 Task: Make in the project ArrowSprint an epic 'Machine Learning Implementation'. Create in the project ArrowSprint an epic 'Natural Language Processing Integration'. Add in the project ArrowSprint an epic 'Enterprise Resource Planning (ERP) Implementation'
Action: Mouse moved to (222, 63)
Screenshot: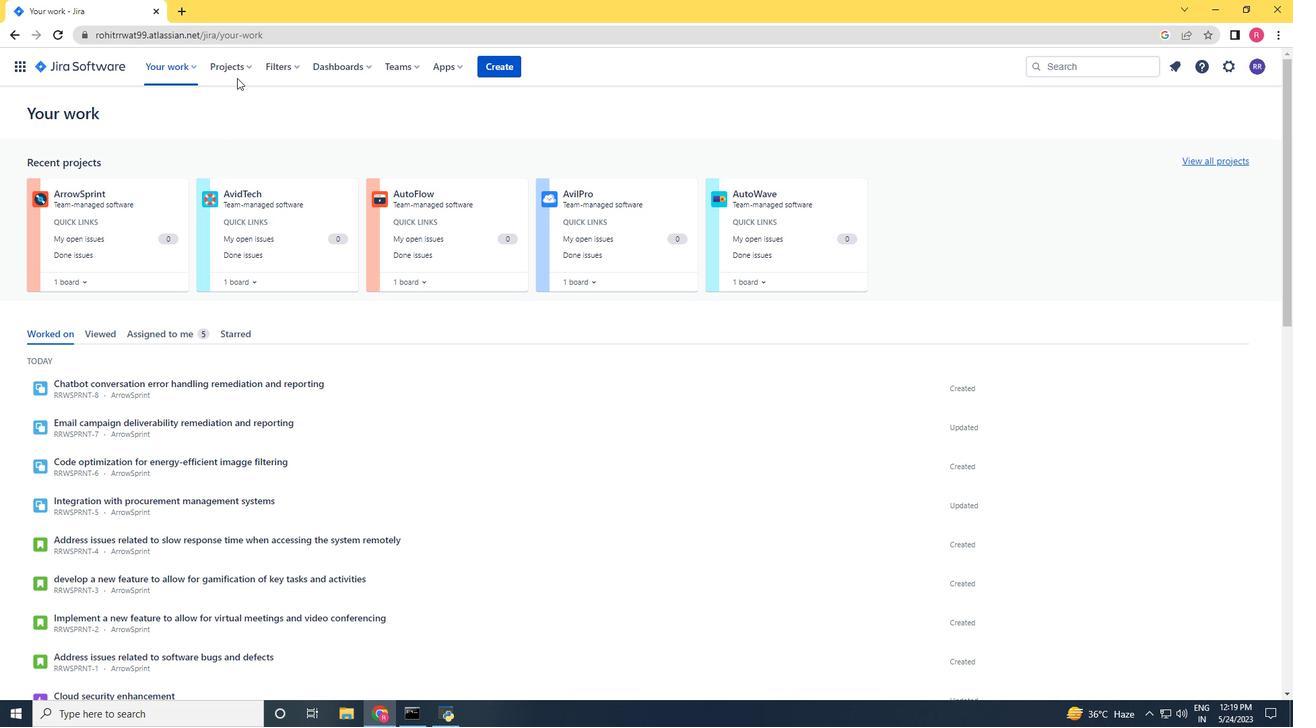 
Action: Mouse pressed left at (222, 63)
Screenshot: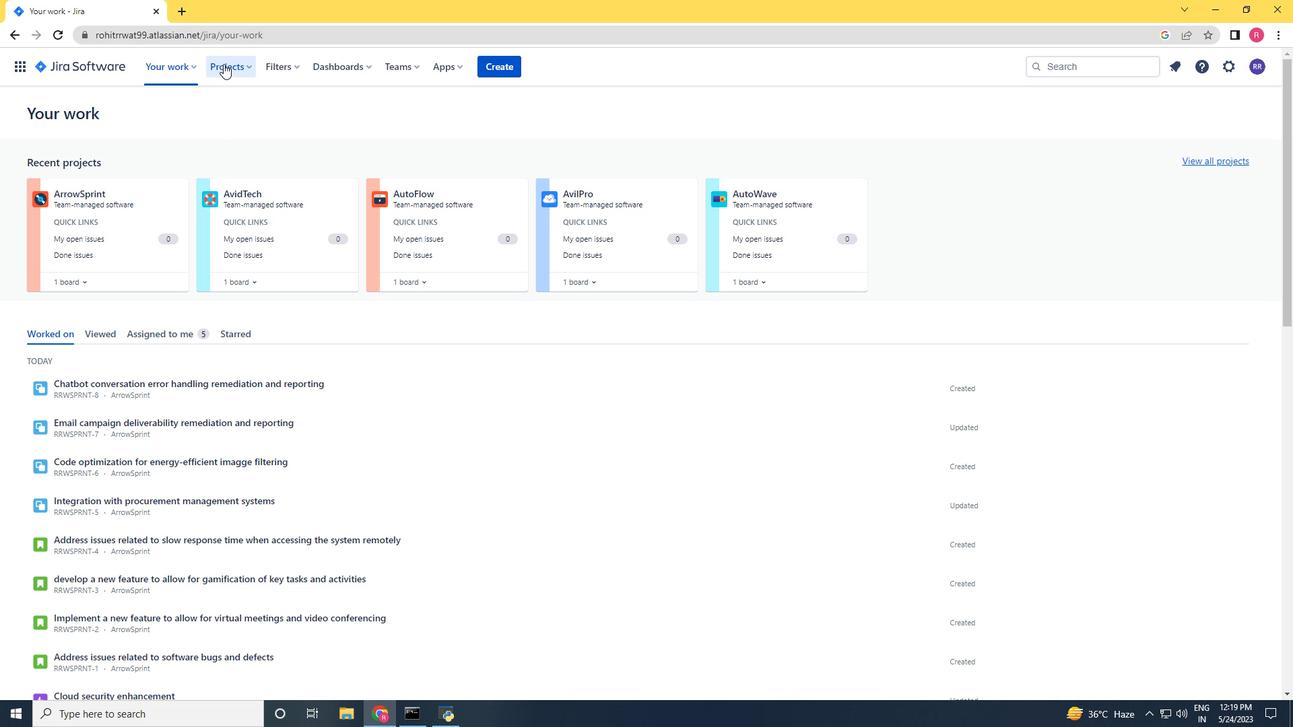 
Action: Mouse moved to (266, 120)
Screenshot: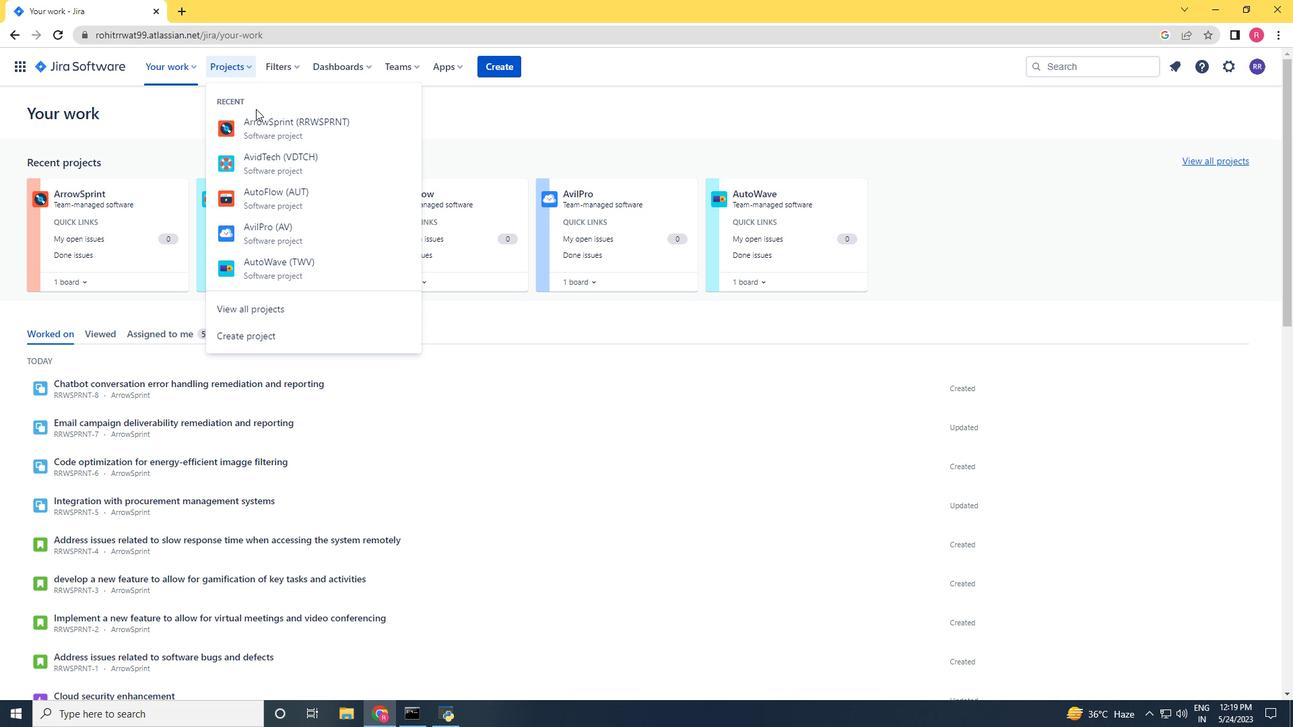 
Action: Mouse pressed left at (266, 120)
Screenshot: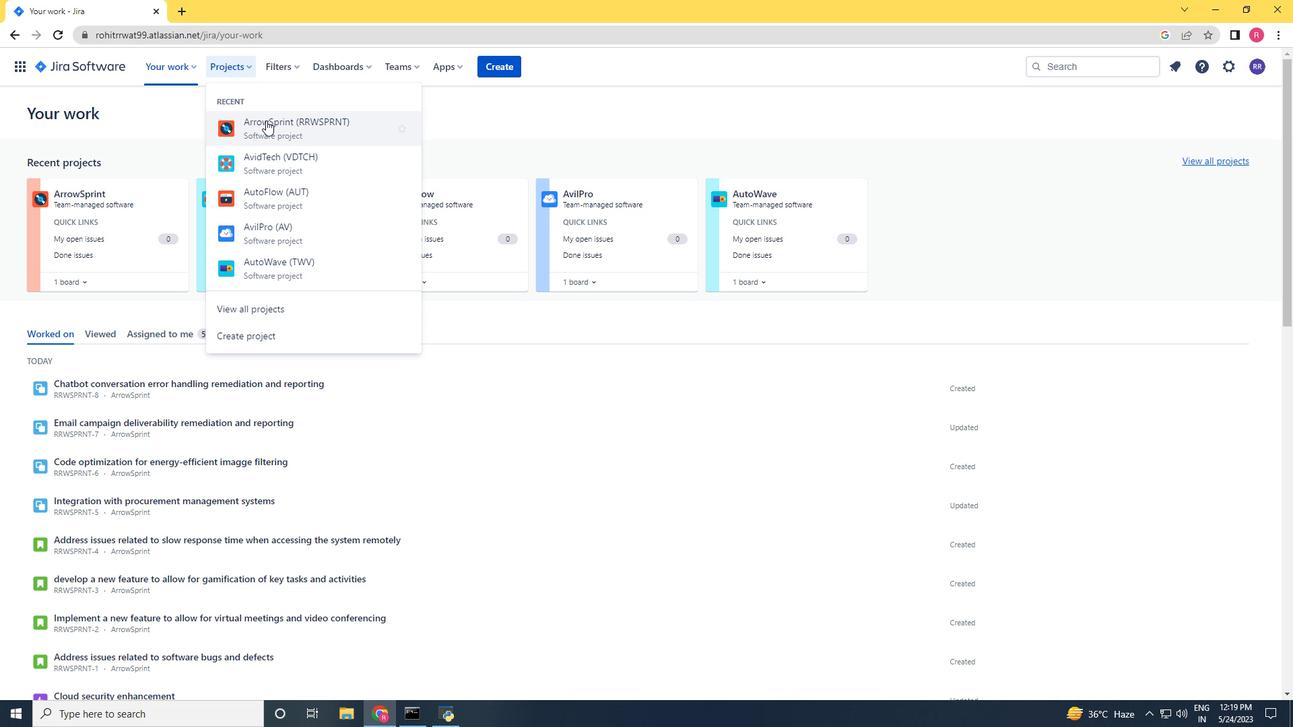 
Action: Mouse moved to (89, 203)
Screenshot: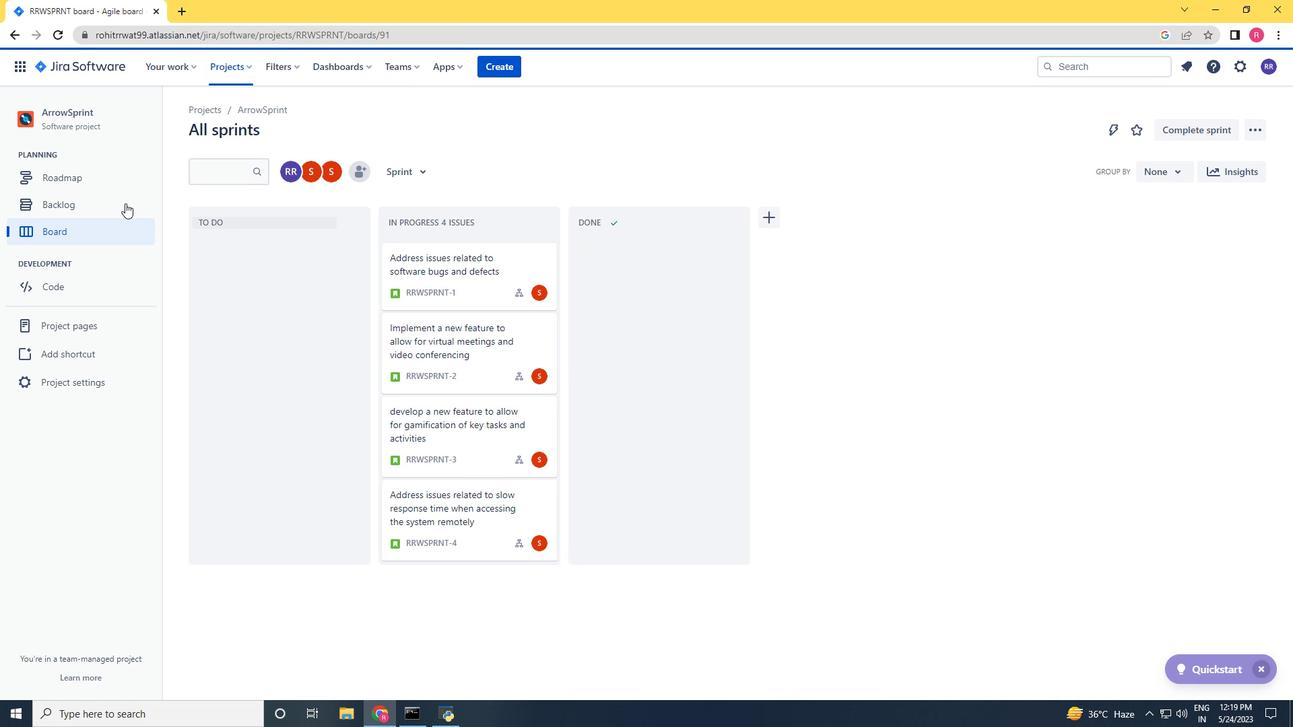 
Action: Mouse pressed left at (89, 203)
Screenshot: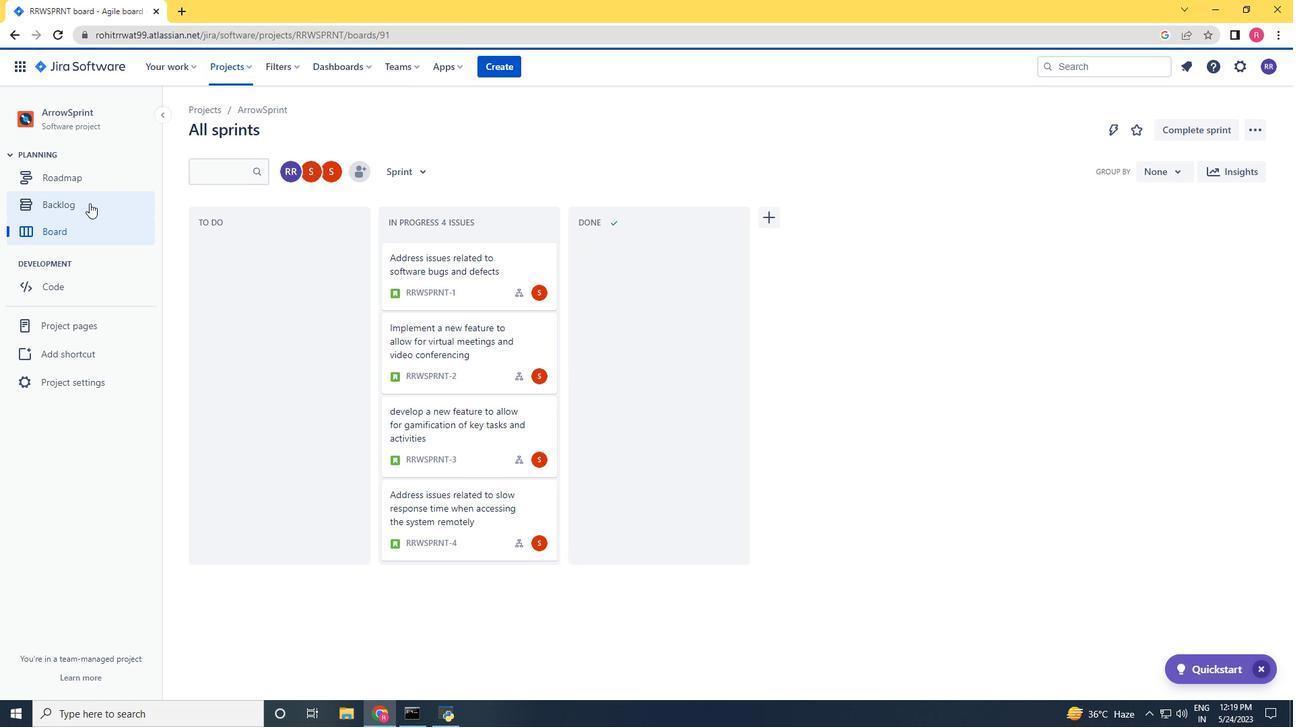 
Action: Mouse moved to (410, 171)
Screenshot: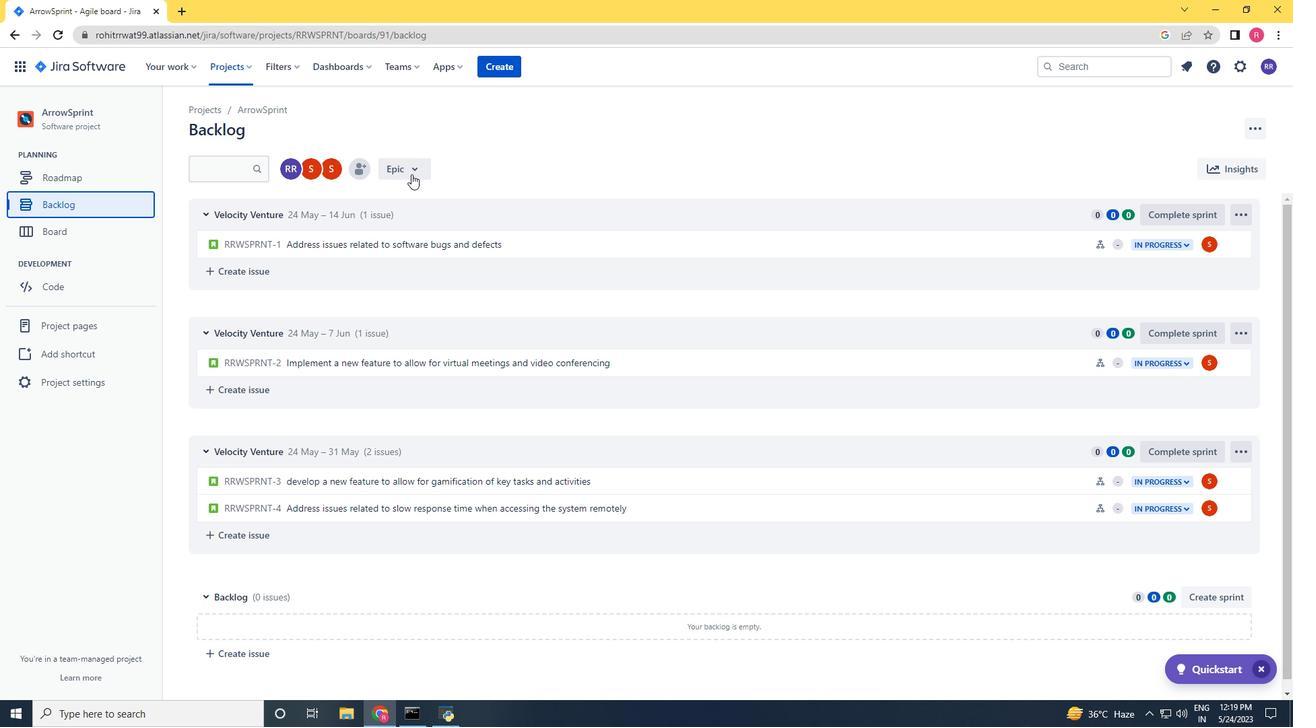 
Action: Mouse pressed left at (410, 171)
Screenshot: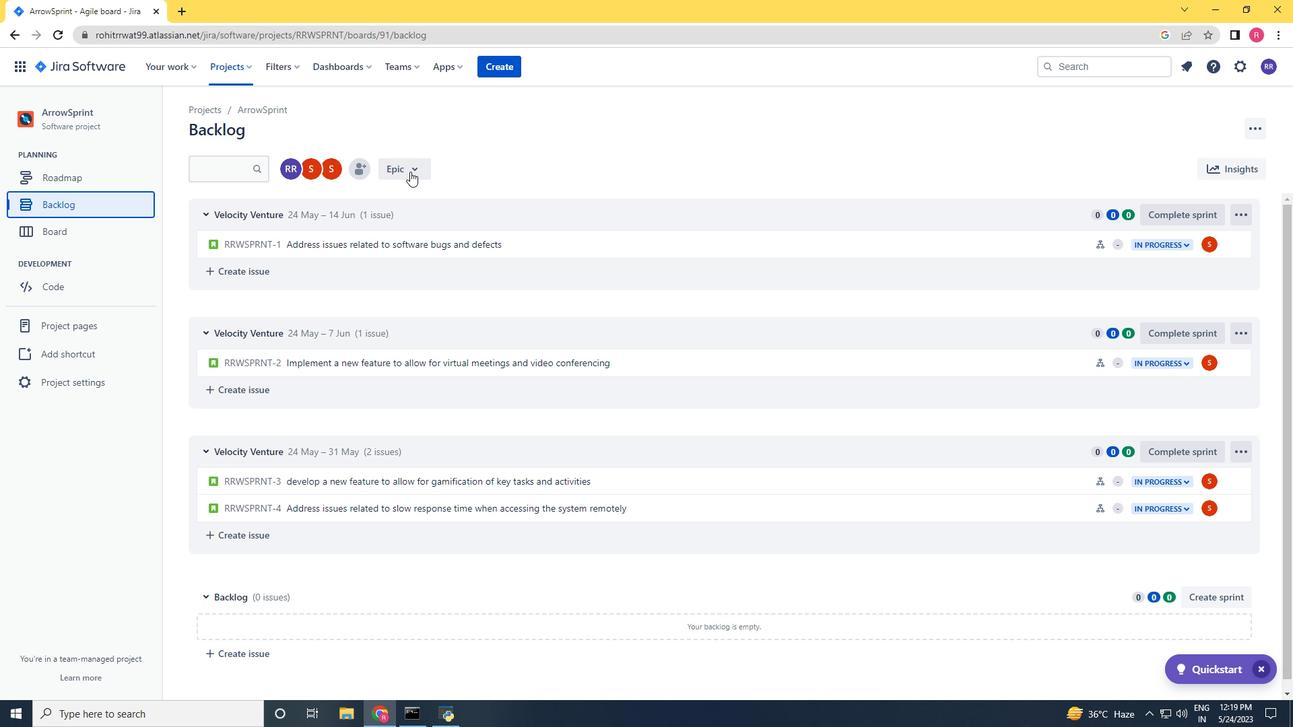 
Action: Mouse moved to (410, 252)
Screenshot: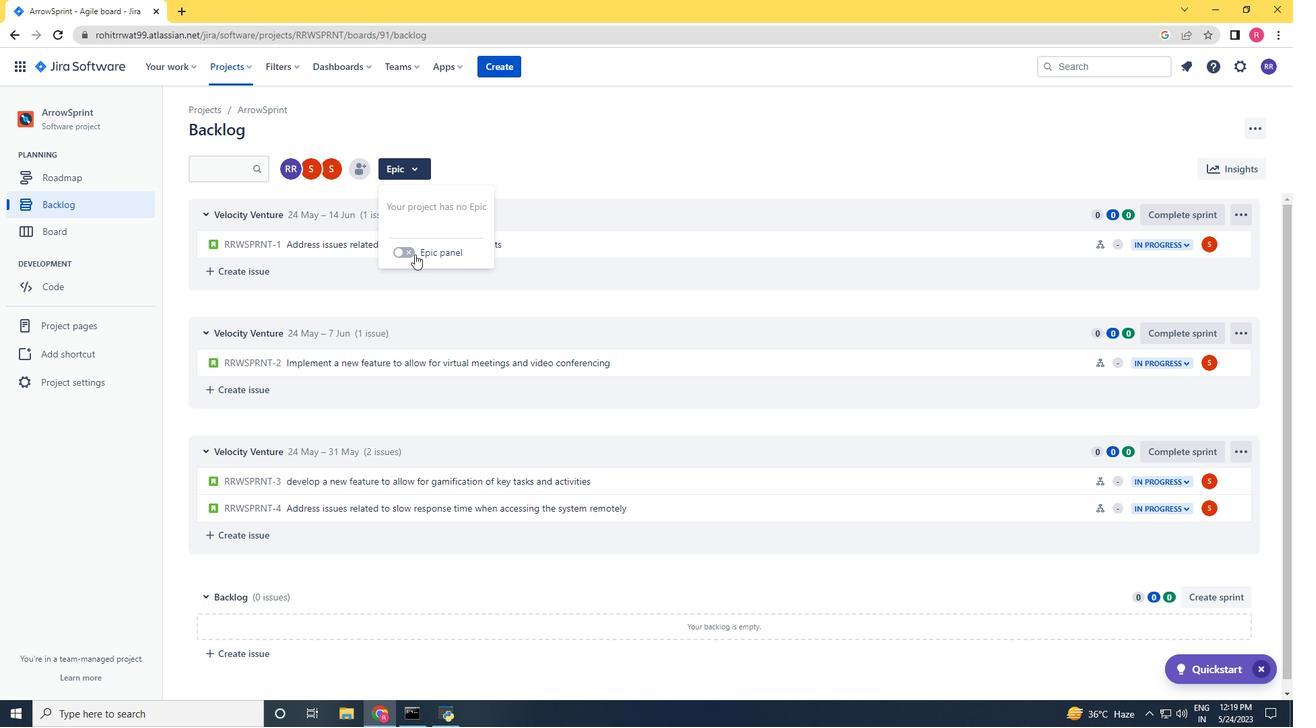 
Action: Mouse pressed left at (410, 252)
Screenshot: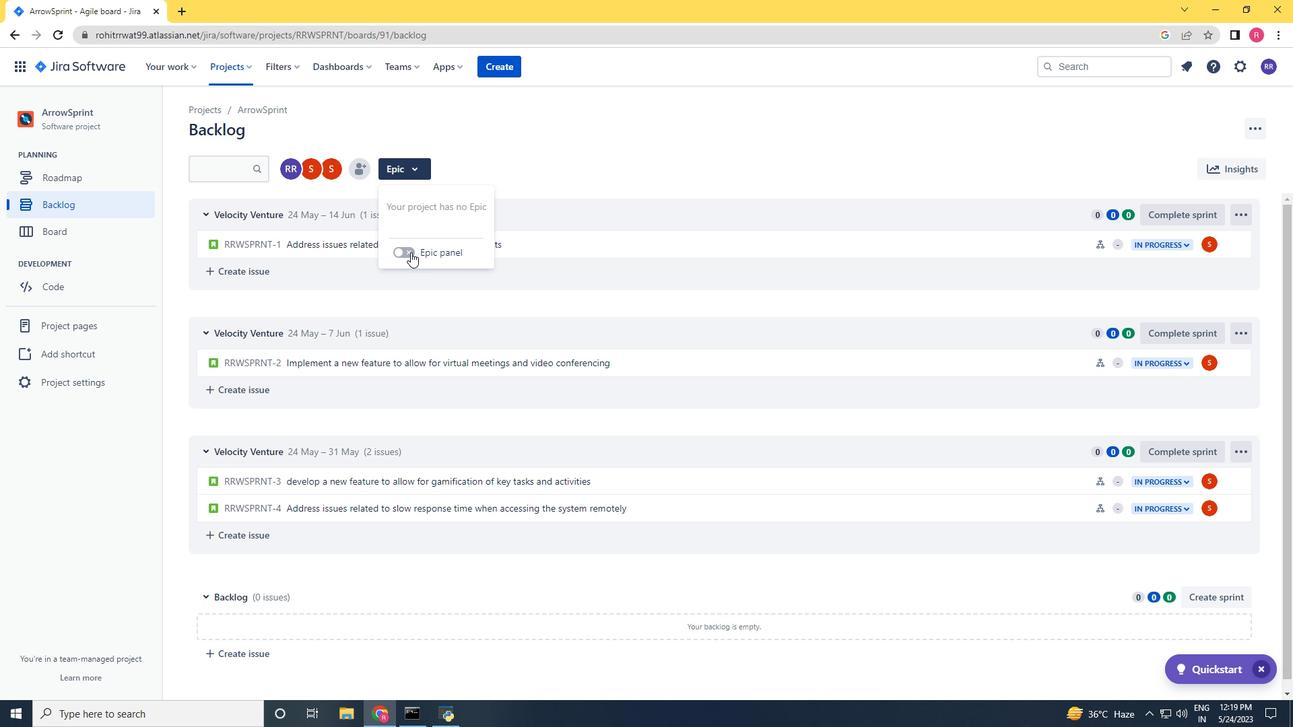 
Action: Mouse moved to (299, 471)
Screenshot: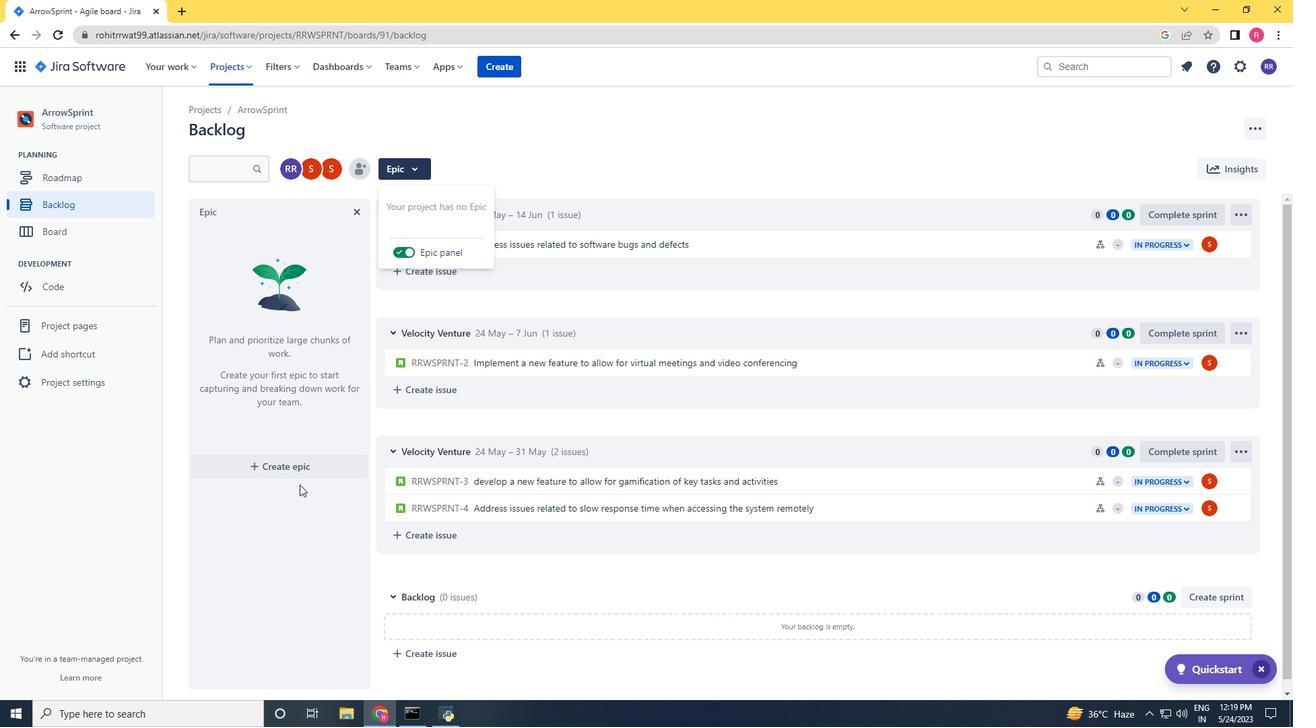 
Action: Mouse pressed left at (299, 471)
Screenshot: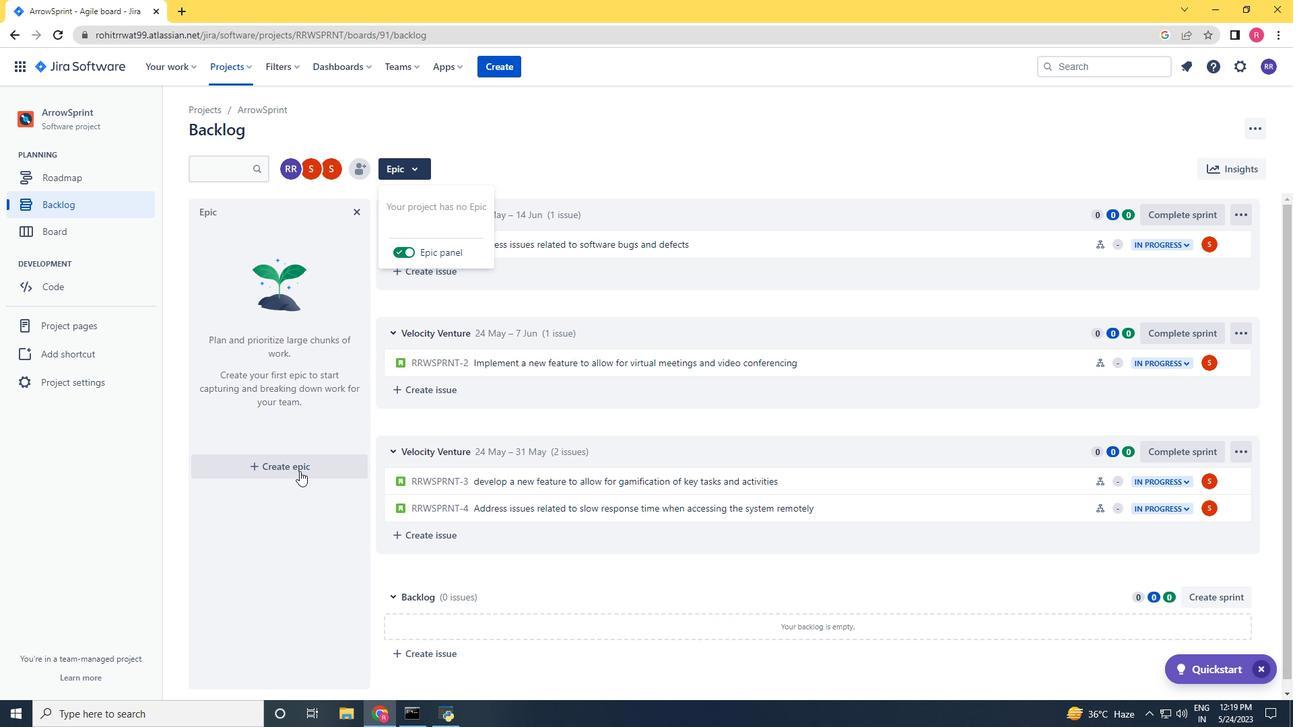 
Action: Mouse moved to (542, 142)
Screenshot: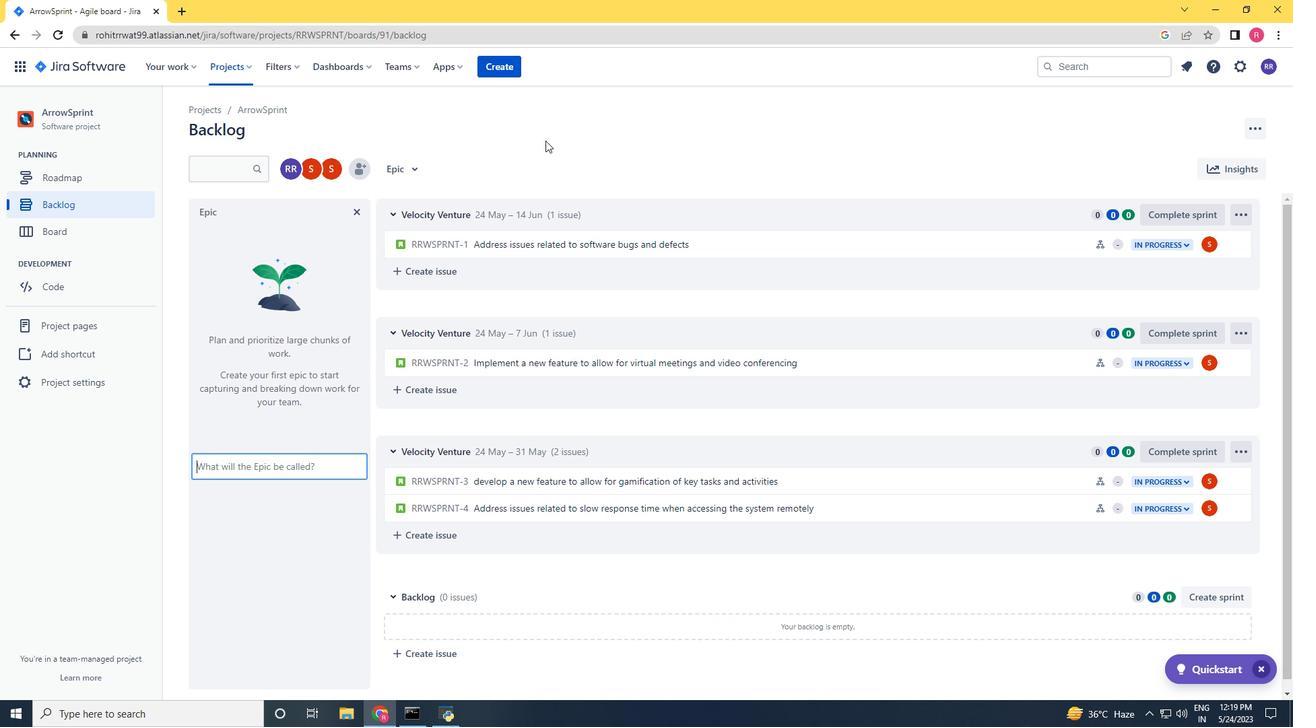 
Action: Key pressed <Key.shift><Key.shift><Key.shift><Key.shift><Key.shift><Key.shift><Key.shift><Key.shift><Key.shift><Key.shift><Key.shift><Key.shift><Key.shift><Key.shift><Key.shift><Key.shift><Key.shift><Key.shift><Key.shift><Key.shift><Key.shift><Key.shift><Key.shift><Key.shift><Key.shift><Key.shift><Key.shift><Key.shift><Key.shift><Key.shift><Key.shift><Key.shift><Key.shift><Key.shift><Key.shift>Machine<Key.space><Key.shift><Key.shift><Key.shift><Key.shift>Learning<Key.space><Key.shift>Implementation<Key.enter><Key.shift>Natural<Key.space><Key.shift><Key.shift><Key.shift><Key.shift><Key.shift><Key.shift><Key.shift><Key.shift><Key.shift><Key.shift><Key.shift><Key.shift><Key.shift>Language<Key.space><Key.shift>Procssing<Key.space><Key.left><Key.left><Key.left><Key.left><Key.left><Key.left><Key.left><Key.right>e<Key.right><Key.right><Key.right><Key.right><Key.right><Key.right><Key.right><Key.right><Key.shift>Integration<Key.enter><Key.shift>Enterprise<Key.space><Key.shift>Resource<Key.space><Key.shift>Planning<Key.shift_r><Key.shift_r><Key.shift_r><Key.shift_r><Key.shift_r><Key.shift_r><Key.shift_r><Key.shift_r><Key.shift_r><Key.shift_r><Key.shift_r><Key.shift_r><Key.shift_r><Key.shift_r><Key.shift_r><Key.space><Key.shift_r><Key.shift_r><Key.shift_r><Key.shift_r>(<Key.shift_r><Key.shift_r><Key.shift_r><Key.shift_r><Key.shift_r><Key.shift_r><Key.shift_r><Key.shift_r><Key.shift_r><Key.shift_r><Key.shift_r><Key.shift_r><Key.shift_r><Key.shift_r><Key.shift_r><Key.shift_r><Key.shift_r><Key.shift_r><Key.shift_r><Key.shift_r><Key.shift_r><Key.shift_r>ERP<Key.shift_r>)<Key.space><Key.shift_r>Implementation<Key.enter>
Screenshot: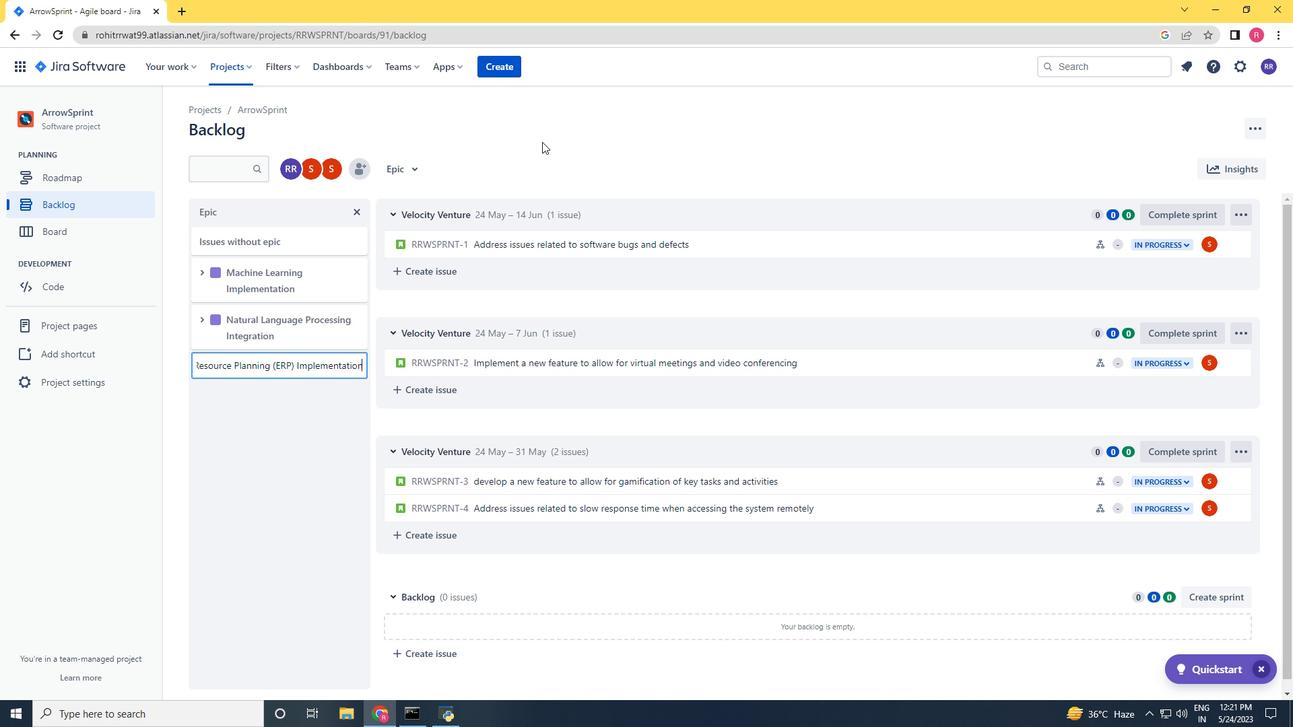 
Action: Mouse scrolled (542, 142) with delta (0, 0)
Screenshot: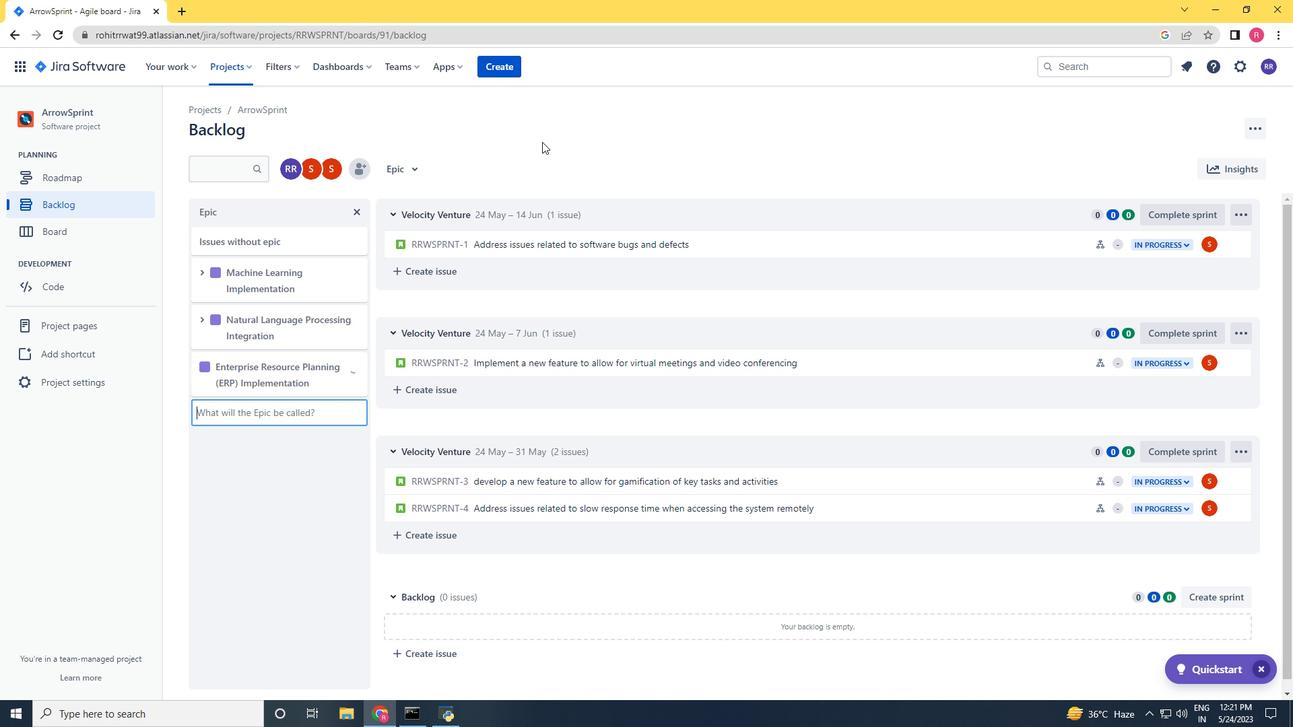 
